 Task: Skip the slide.
Action: Mouse moved to (230, 85)
Screenshot: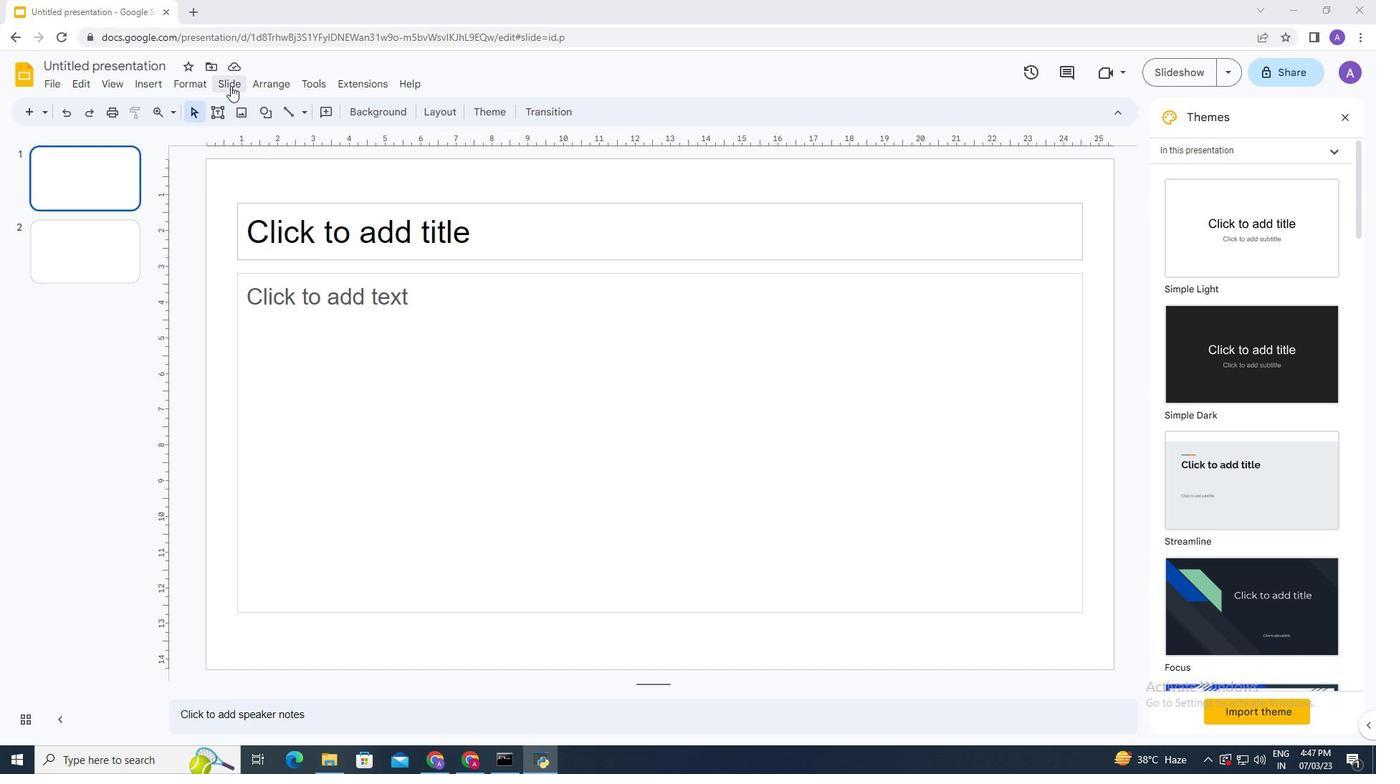 
Action: Mouse pressed left at (230, 85)
Screenshot: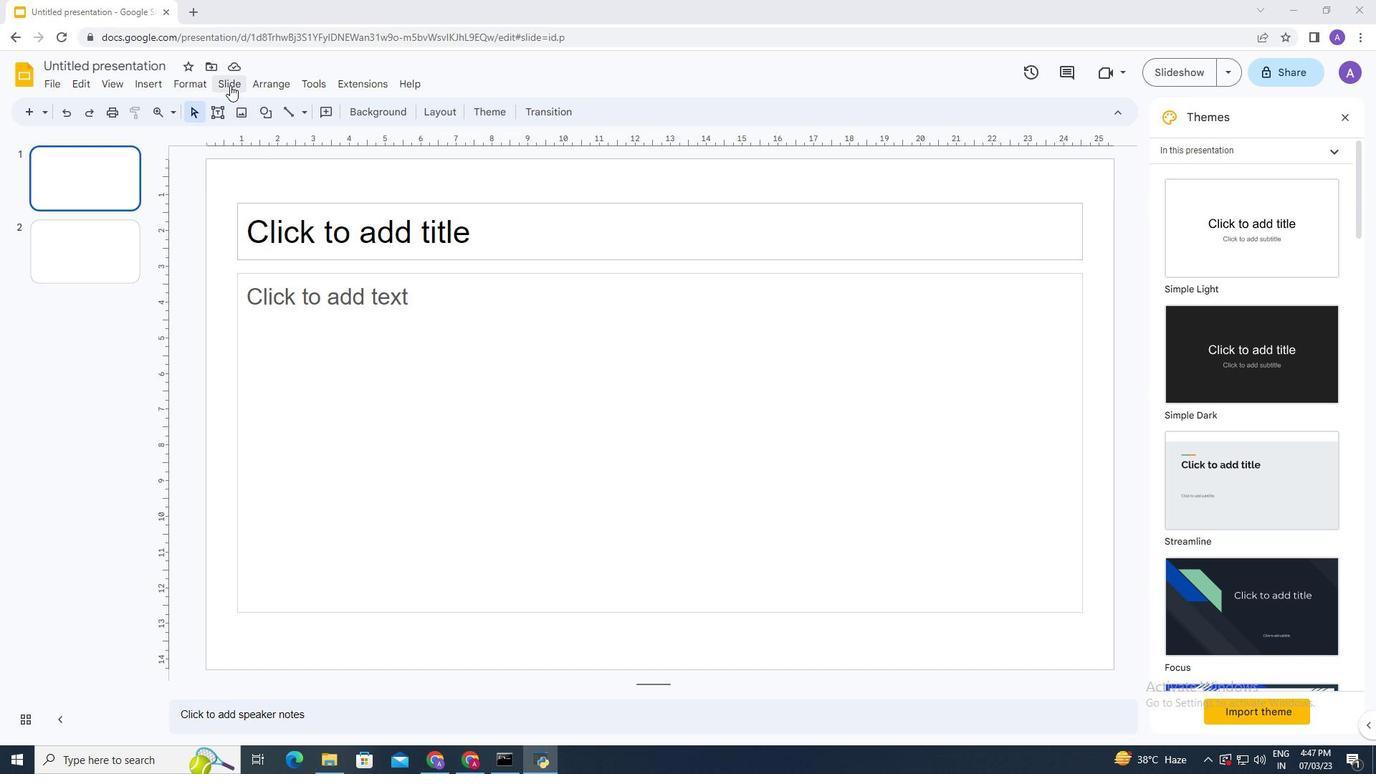 
Action: Mouse moved to (296, 174)
Screenshot: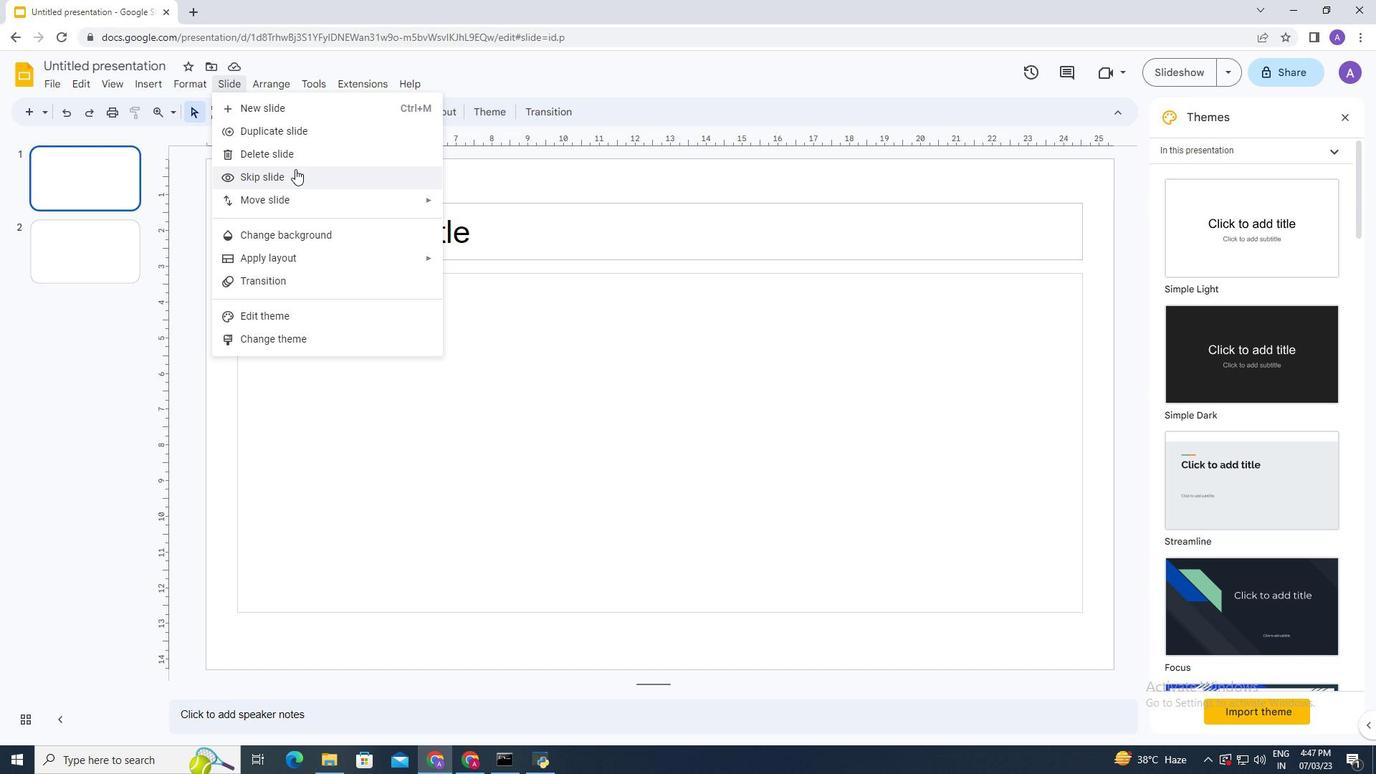 
Action: Mouse pressed left at (296, 174)
Screenshot: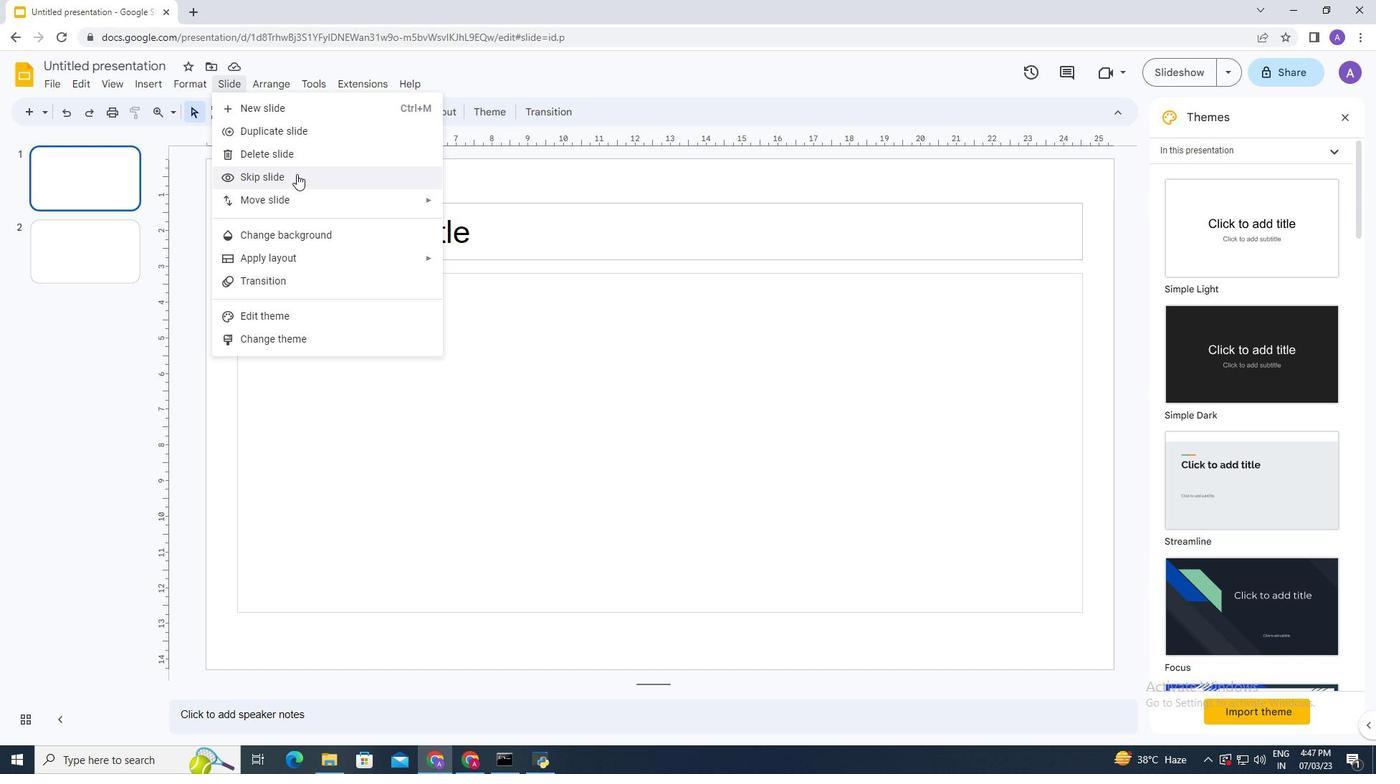 
Action: Mouse moved to (61, 316)
Screenshot: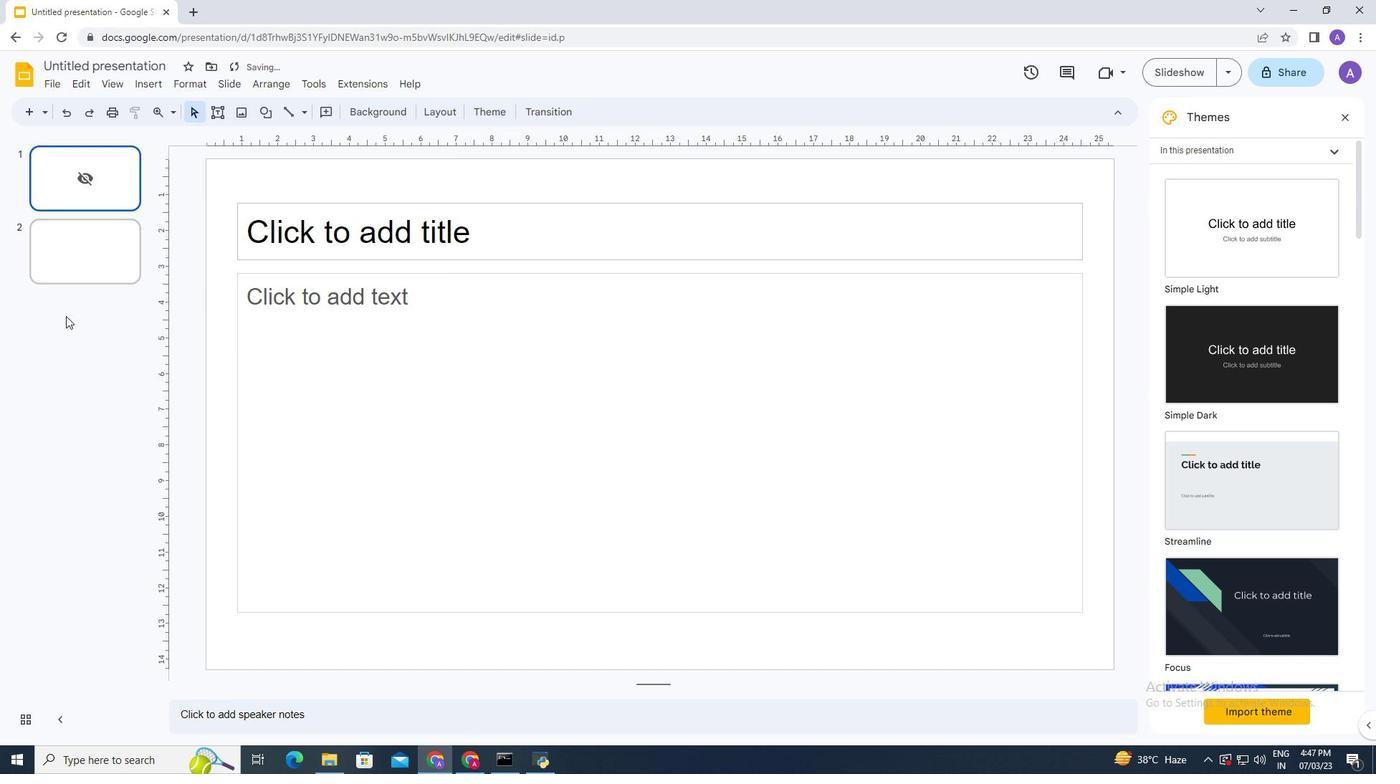 
